 Task: In the  document Cities.html Select the last point and add comment:  ' It adds clarity to the overall document' Insert emoji reactions: 'Heart' Select all the potins and apply Uppercase
Action: Mouse moved to (346, 310)
Screenshot: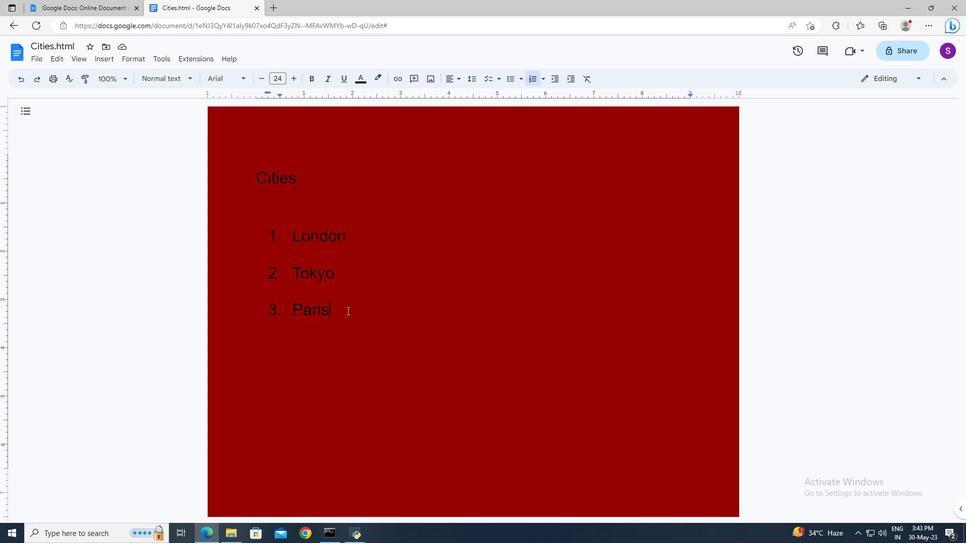 
Action: Mouse pressed left at (346, 310)
Screenshot: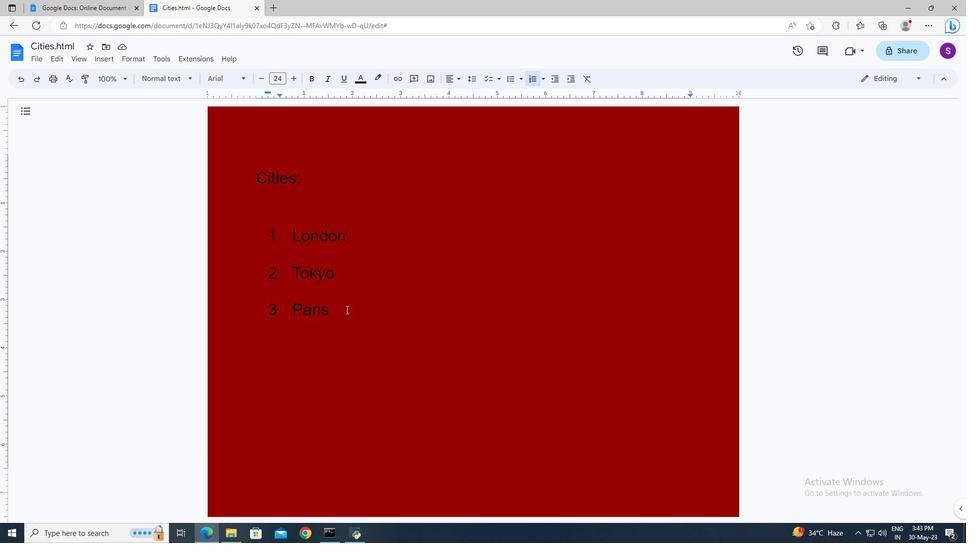 
Action: Key pressed <Key.shift><Key.left><Key.left>
Screenshot: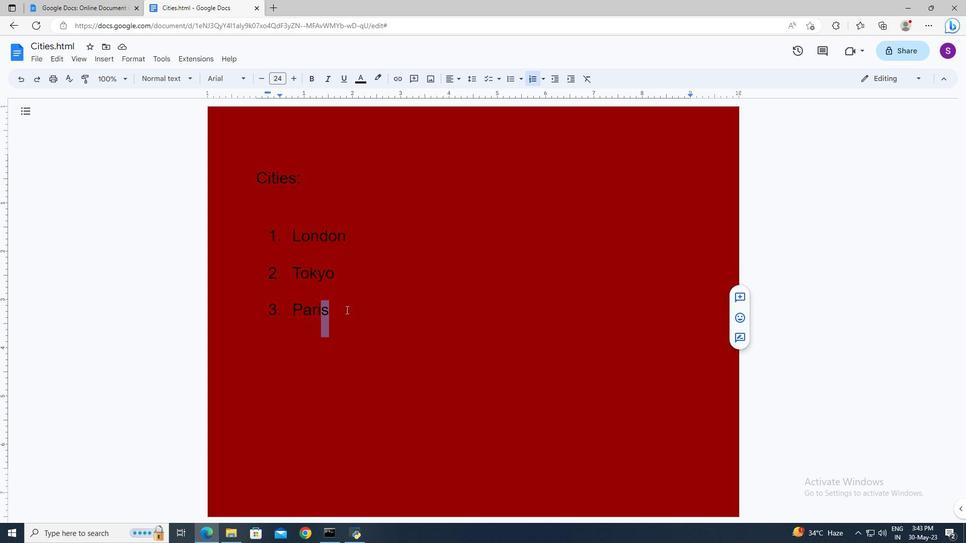 
Action: Mouse moved to (308, 305)
Screenshot: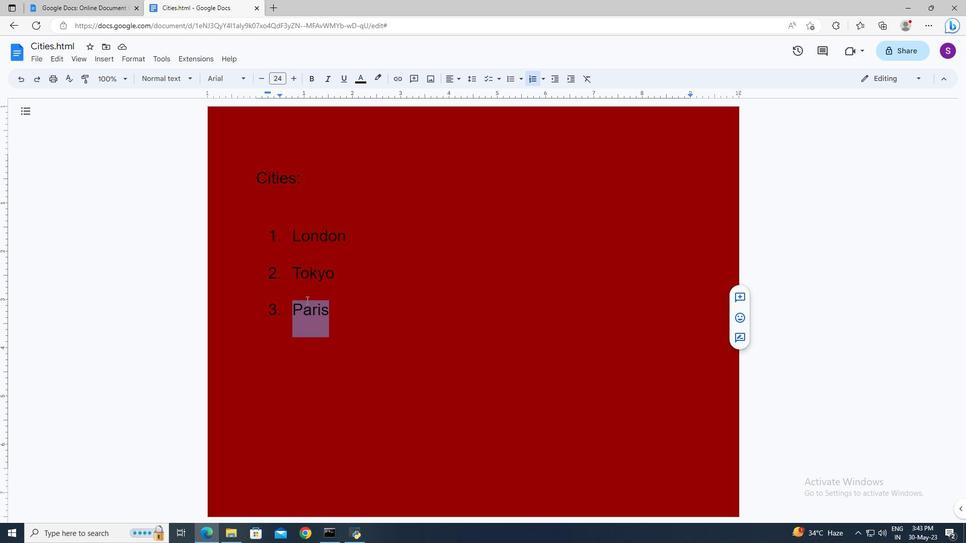 
Action: Mouse pressed right at (308, 305)
Screenshot: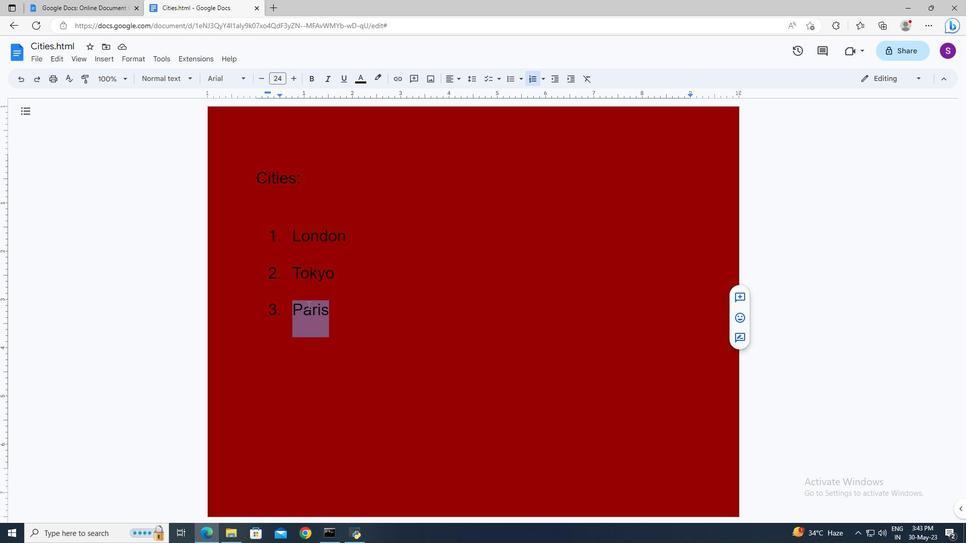 
Action: Mouse moved to (358, 331)
Screenshot: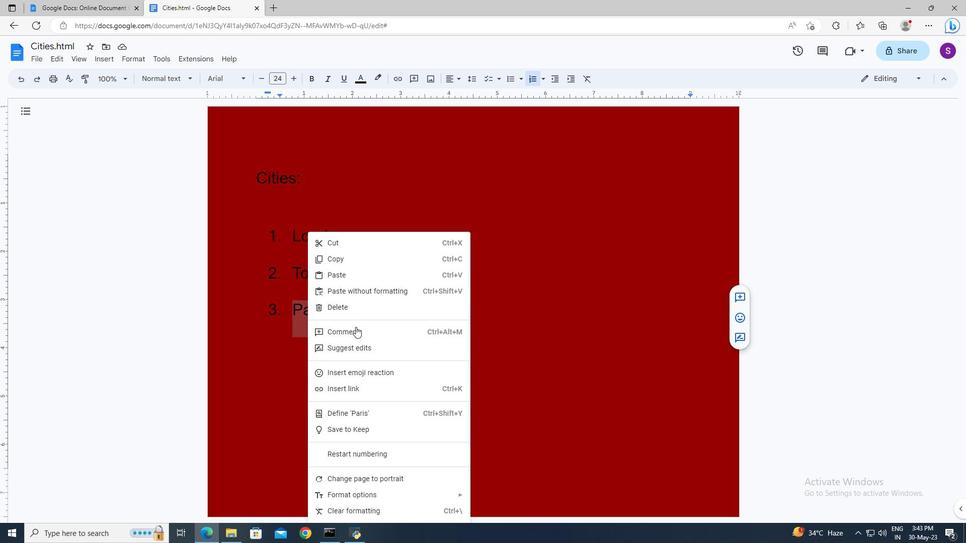 
Action: Mouse pressed left at (358, 331)
Screenshot: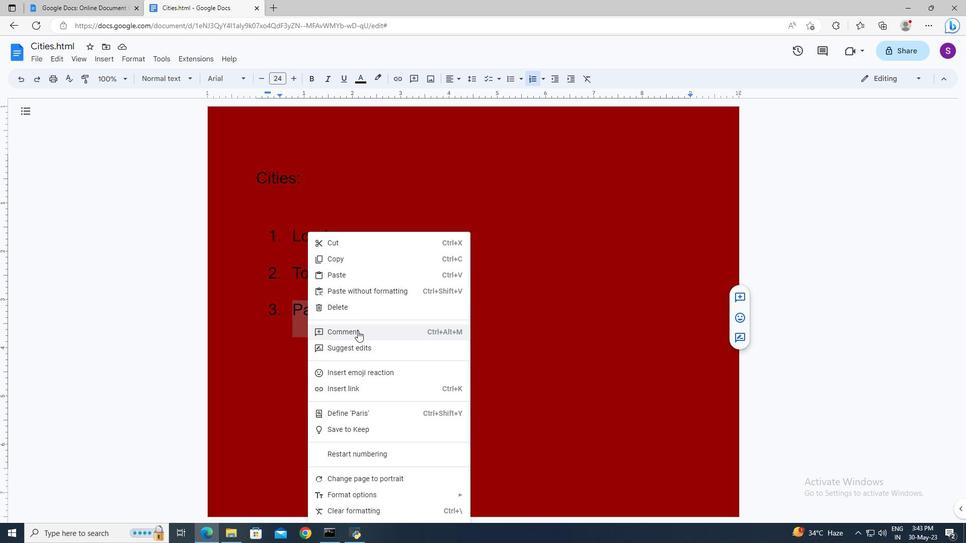 
Action: Mouse moved to (713, 352)
Screenshot: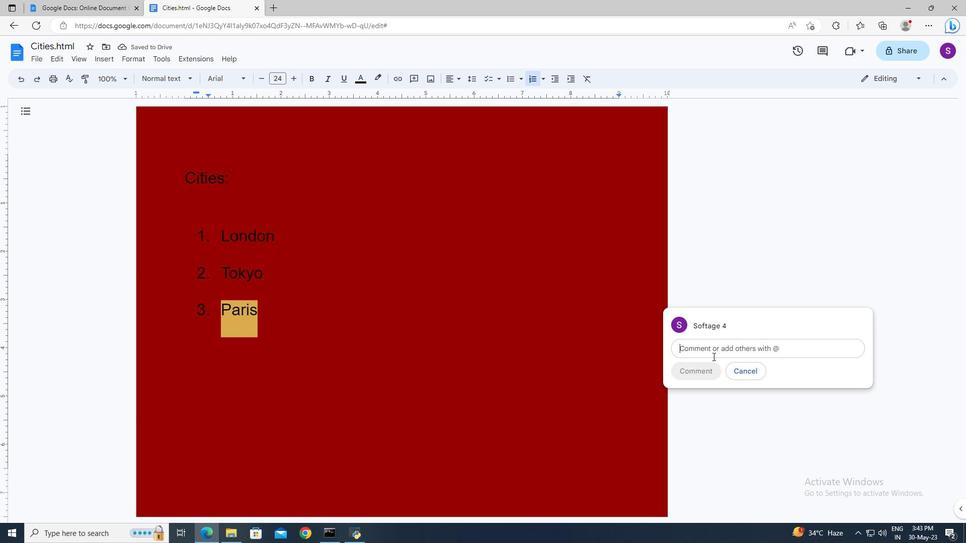 
Action: Mouse pressed left at (713, 352)
Screenshot: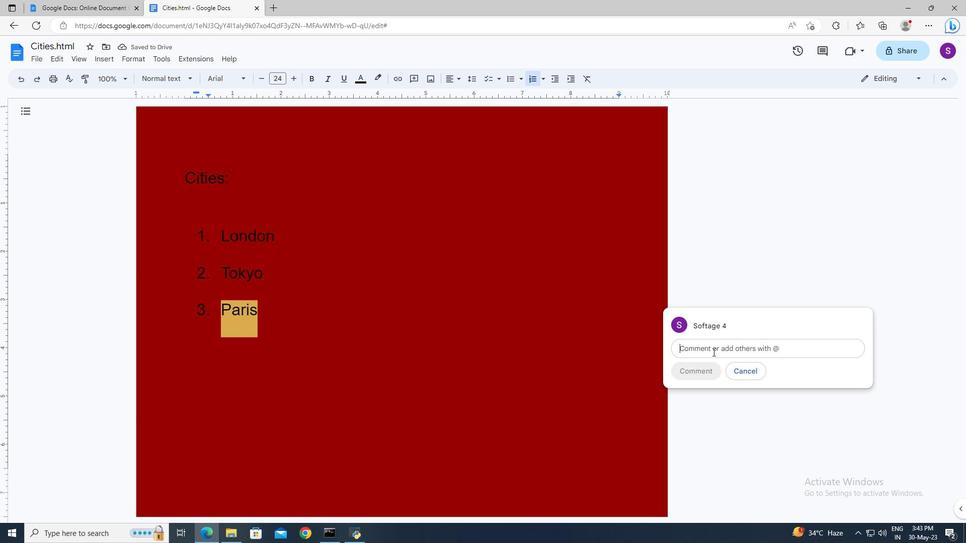 
Action: Key pressed <Key.shift>It<Key.space>adds<Key.space>clarity<Key.space>to<Key.space>the<Key.space>overall<Key.space>document
Screenshot: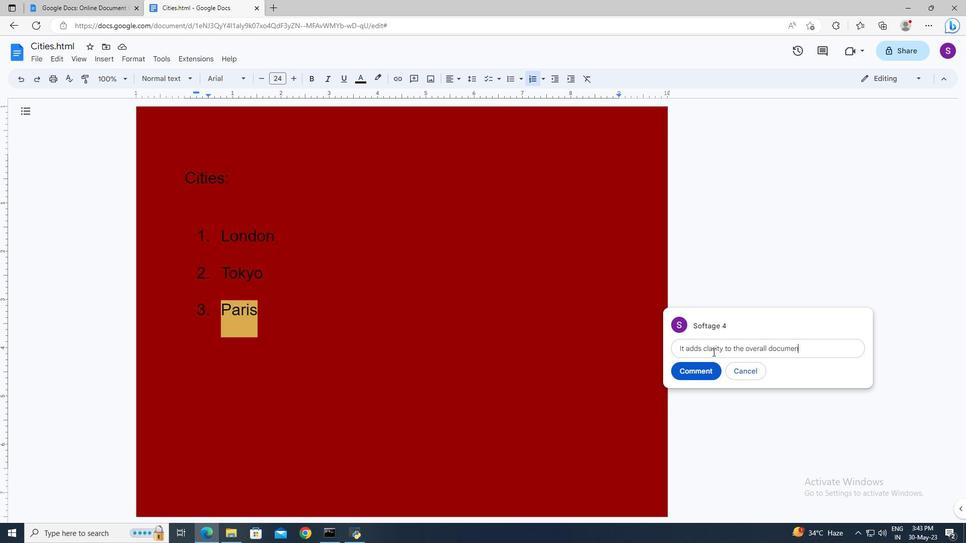 
Action: Mouse moved to (704, 371)
Screenshot: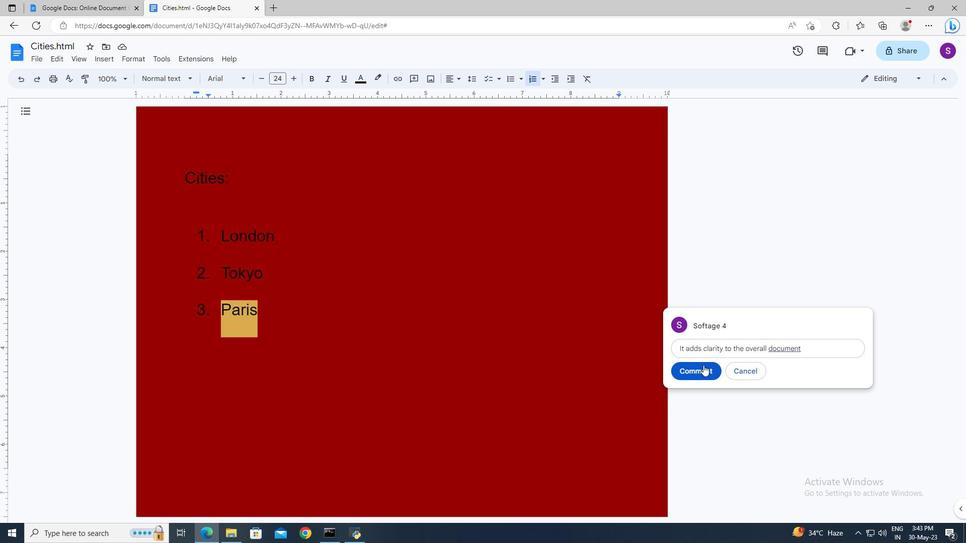 
Action: Mouse pressed left at (704, 371)
Screenshot: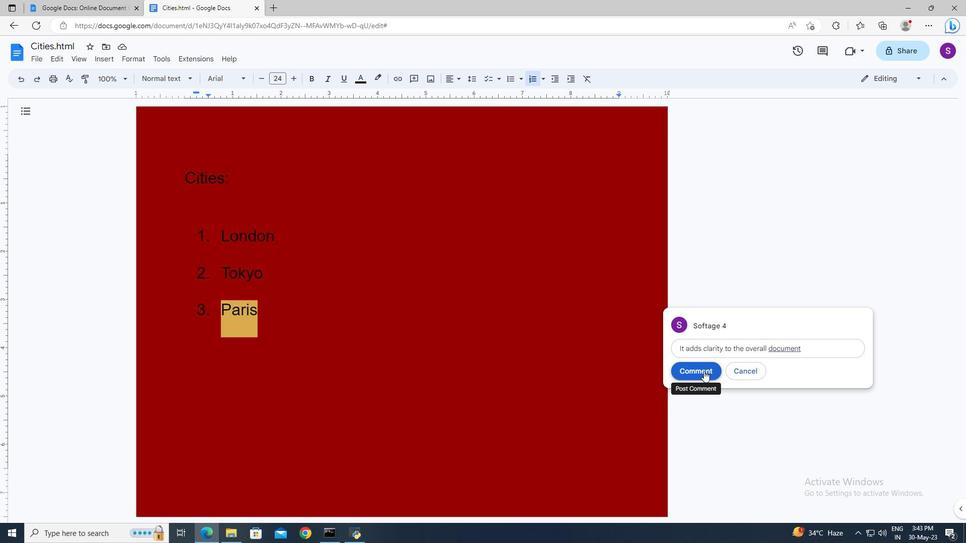 
Action: Mouse moved to (334, 317)
Screenshot: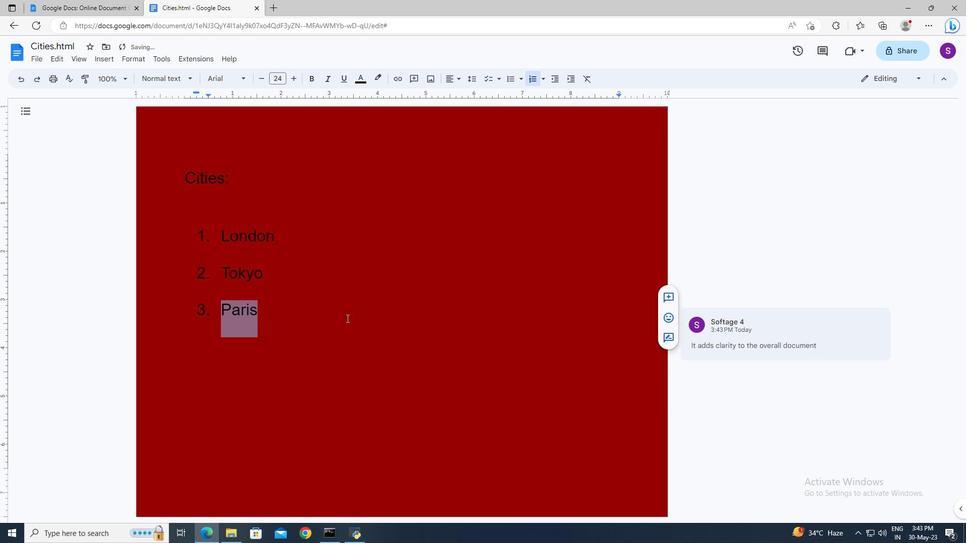 
Action: Mouse pressed left at (334, 317)
Screenshot: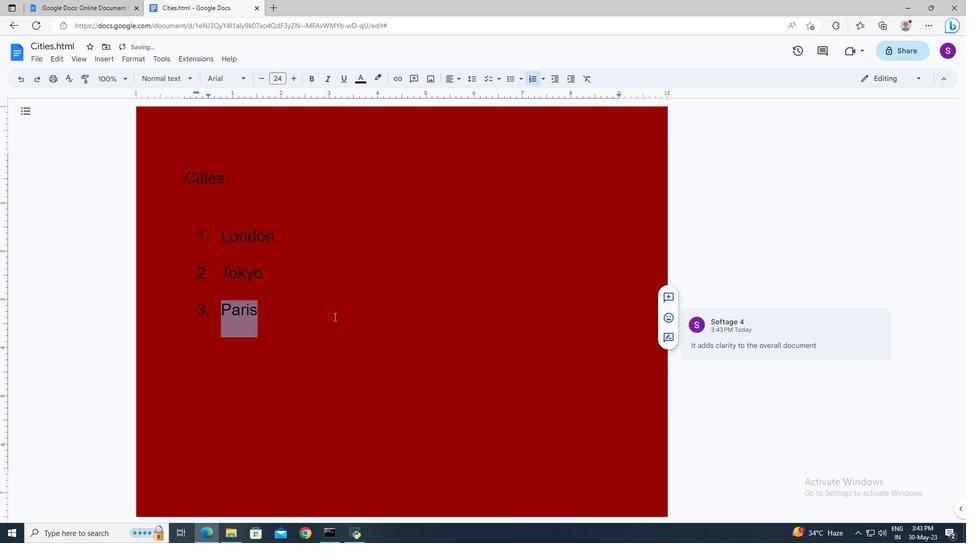 
Action: Mouse moved to (112, 61)
Screenshot: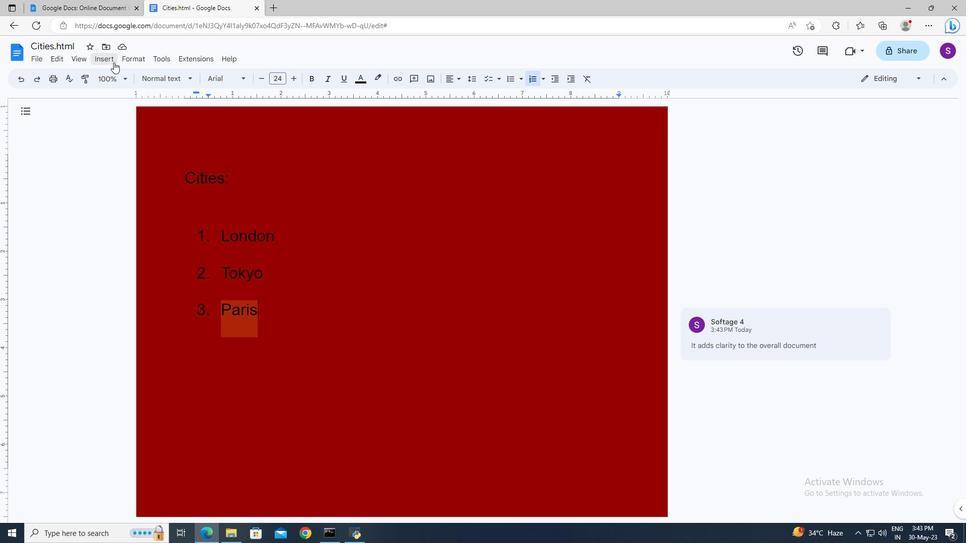 
Action: Mouse pressed left at (112, 61)
Screenshot: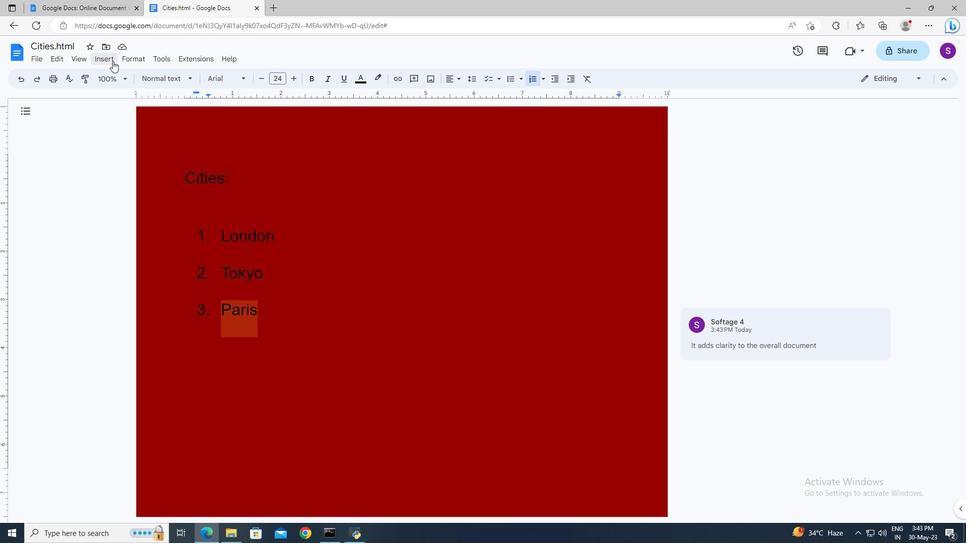 
Action: Mouse moved to (125, 156)
Screenshot: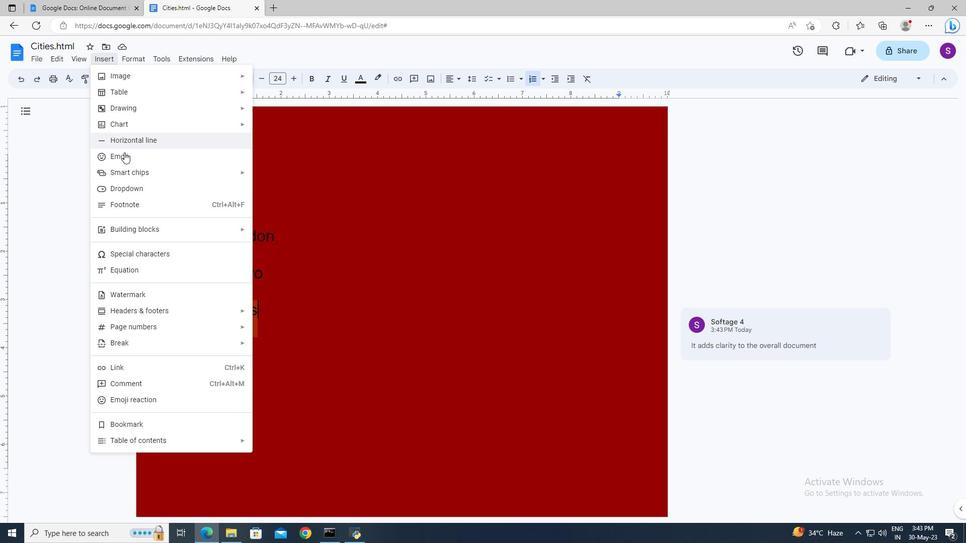 
Action: Mouse pressed left at (125, 156)
Screenshot: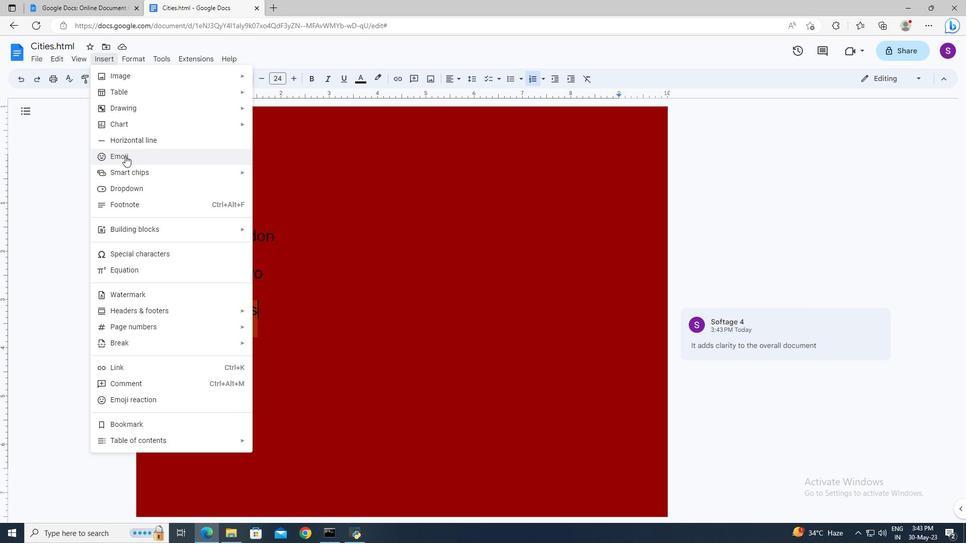 
Action: Mouse moved to (300, 416)
Screenshot: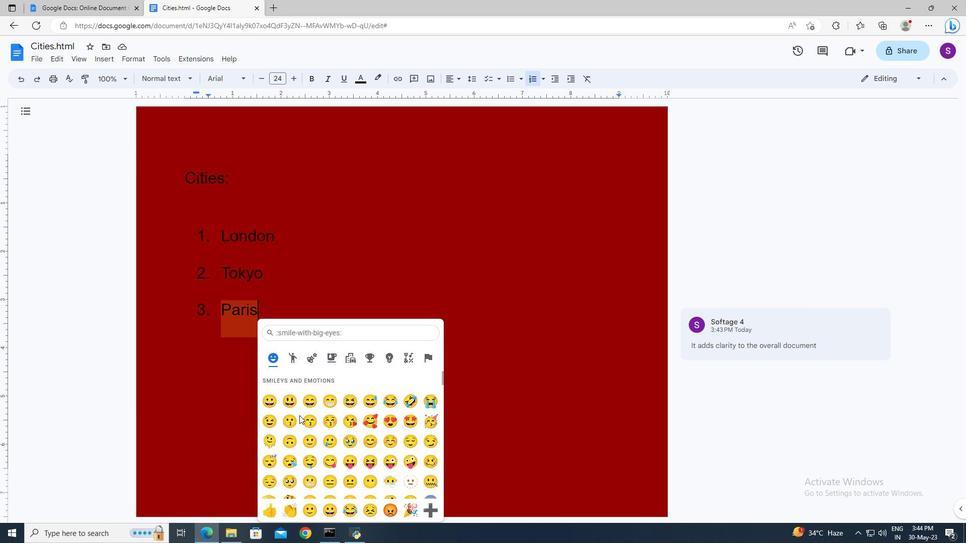 
Action: Mouse scrolled (300, 415) with delta (0, 0)
Screenshot: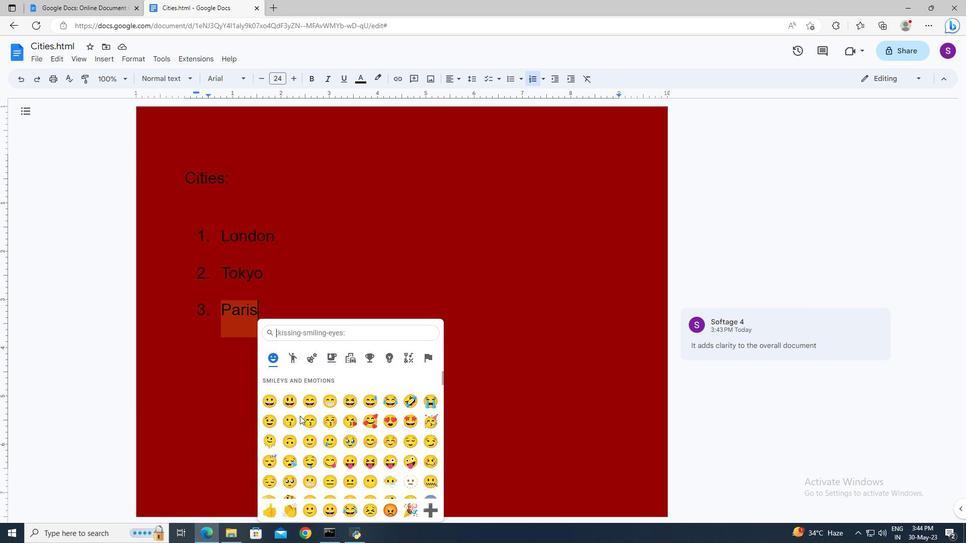 
Action: Mouse scrolled (300, 415) with delta (0, 0)
Screenshot: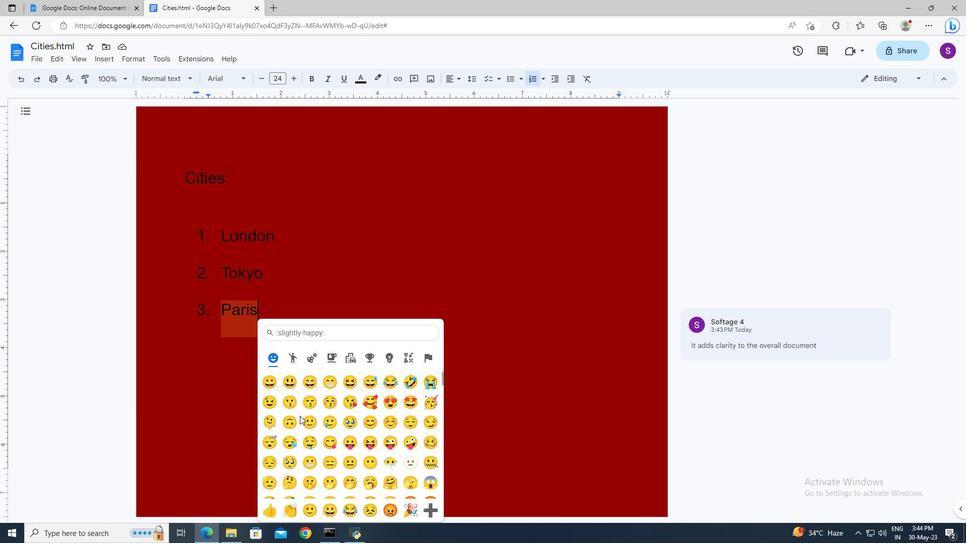 
Action: Mouse scrolled (300, 415) with delta (0, 0)
Screenshot: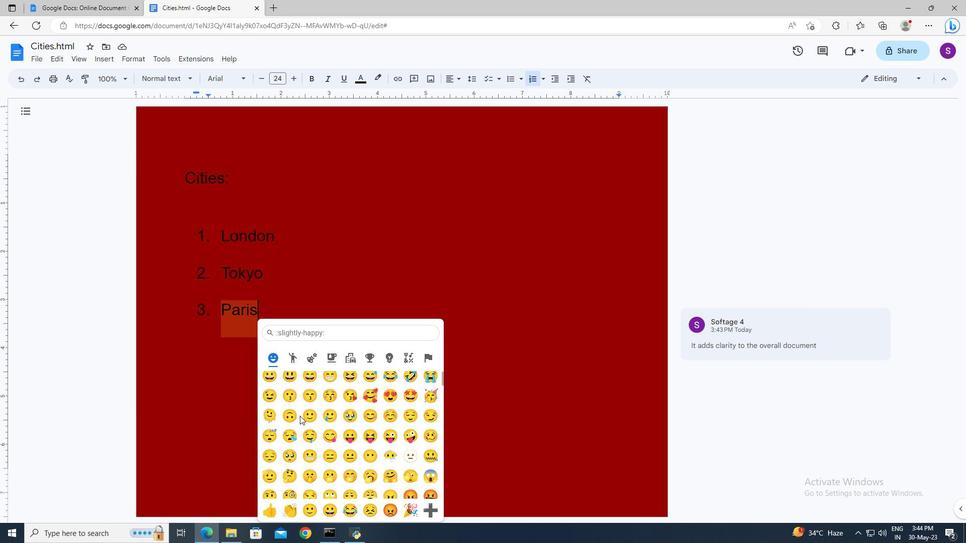 
Action: Mouse moved to (301, 416)
Screenshot: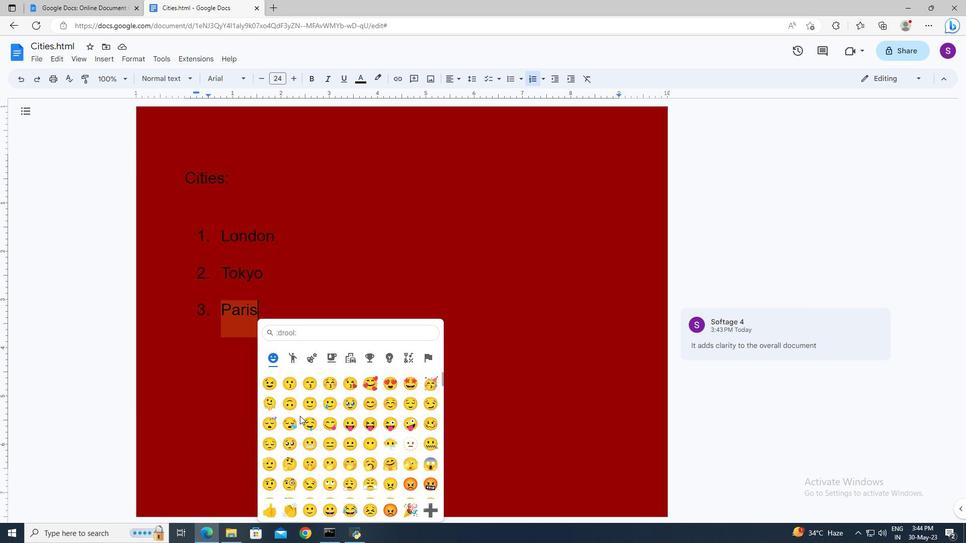 
Action: Mouse scrolled (301, 415) with delta (0, 0)
Screenshot: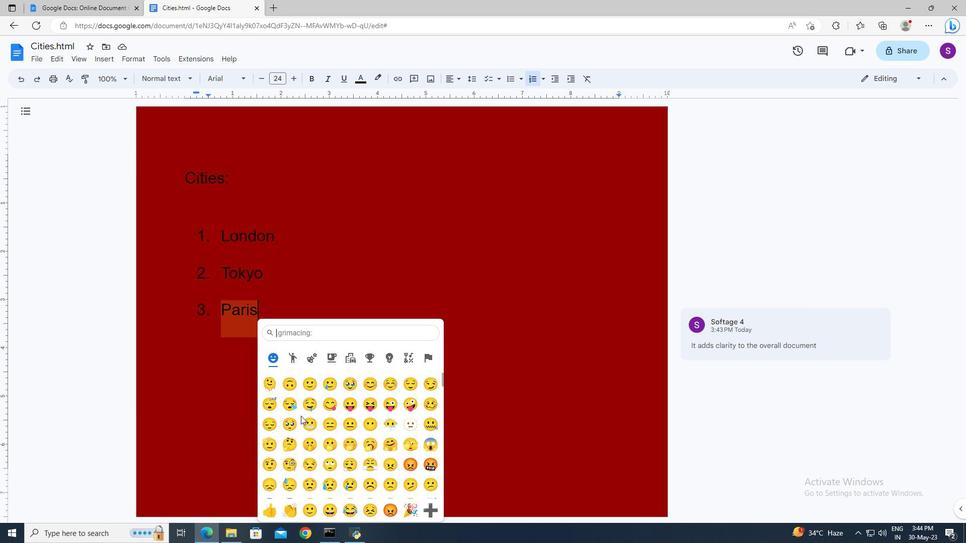 
Action: Mouse scrolled (301, 415) with delta (0, 0)
Screenshot: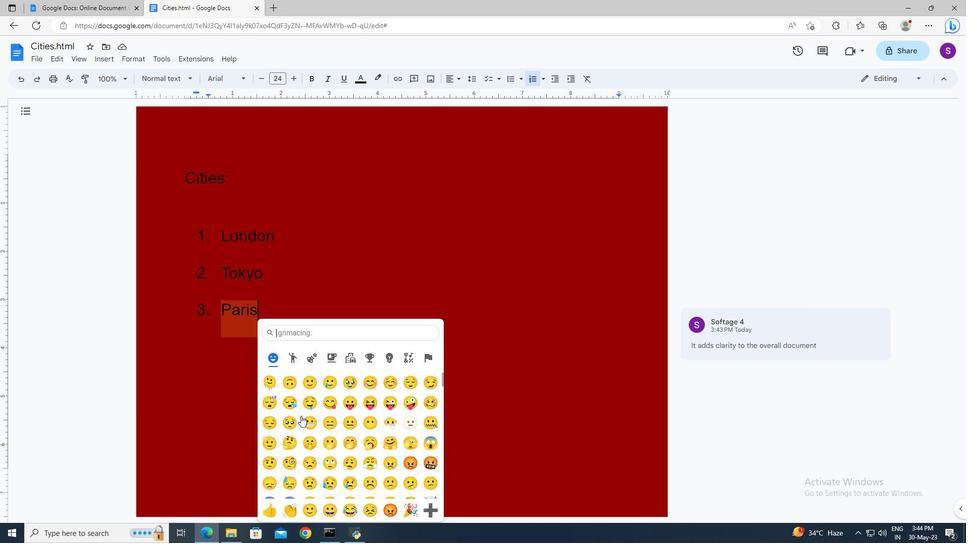 
Action: Mouse scrolled (301, 415) with delta (0, 0)
Screenshot: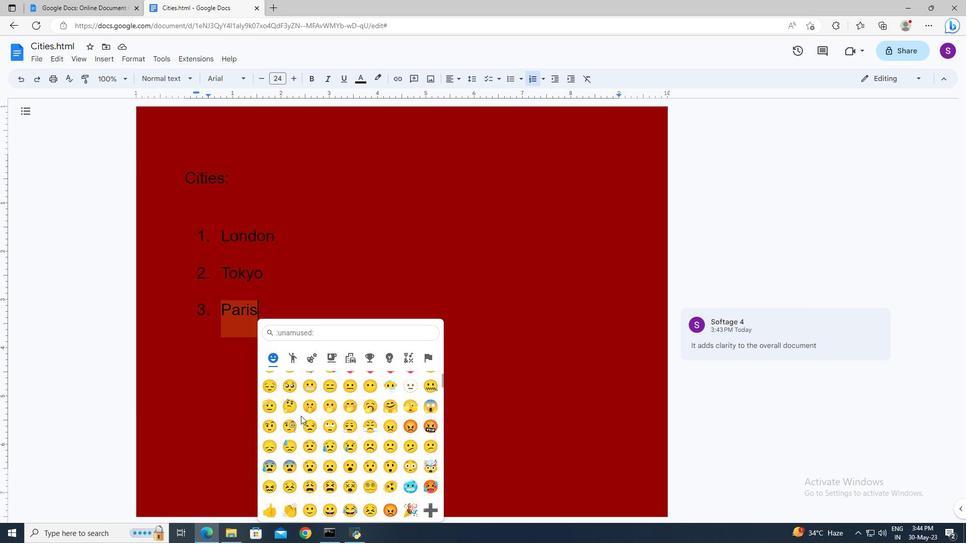 
Action: Mouse scrolled (301, 415) with delta (0, 0)
Screenshot: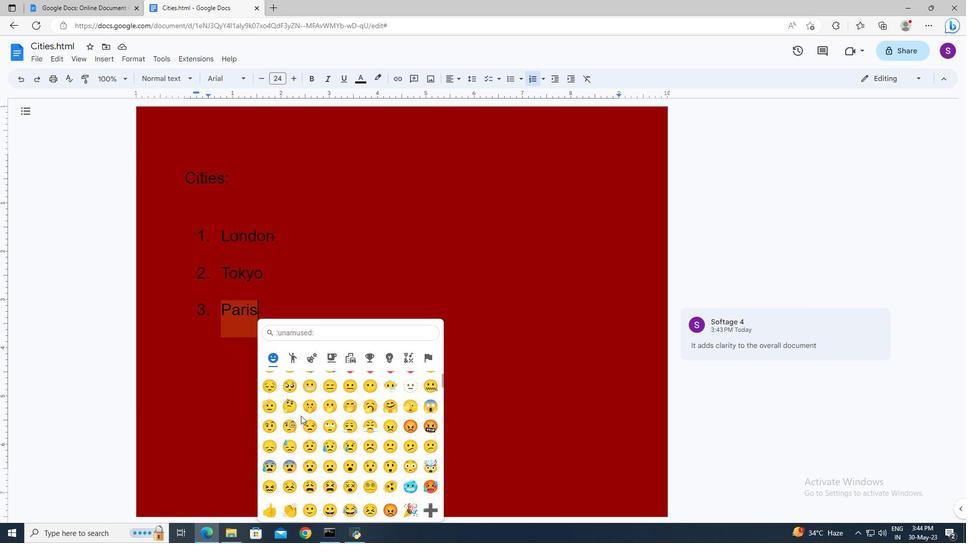 
Action: Mouse scrolled (301, 415) with delta (0, 0)
Screenshot: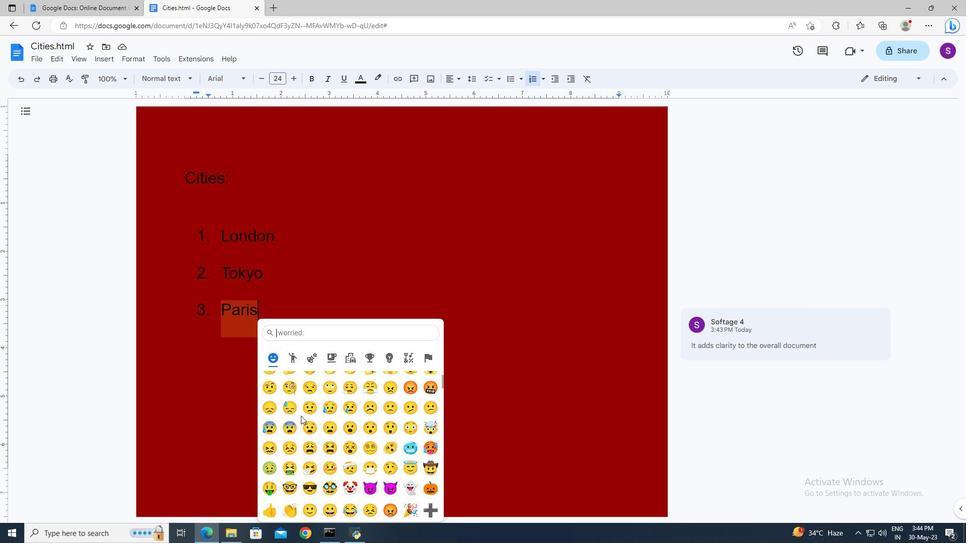 
Action: Mouse scrolled (301, 415) with delta (0, 0)
Screenshot: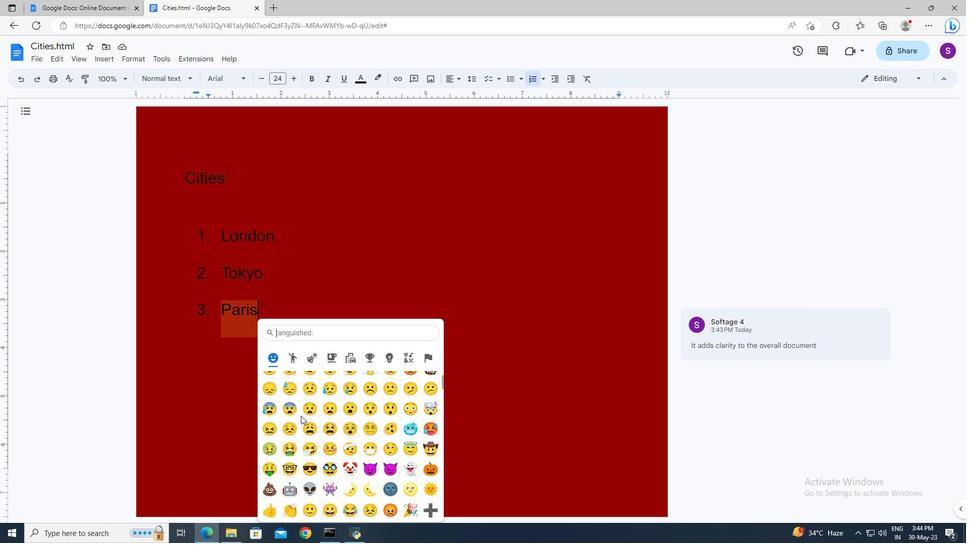 
Action: Mouse scrolled (301, 415) with delta (0, 0)
Screenshot: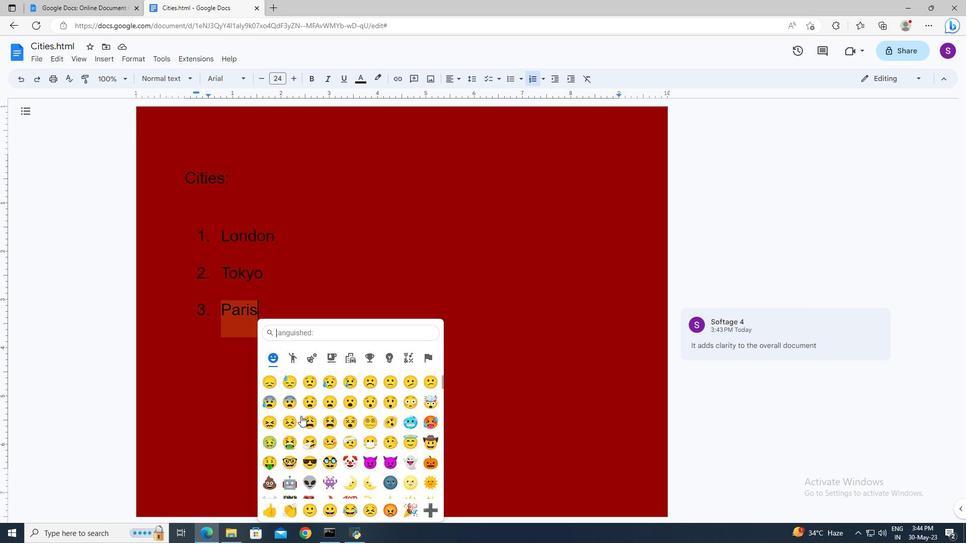 
Action: Mouse scrolled (301, 415) with delta (0, 0)
Screenshot: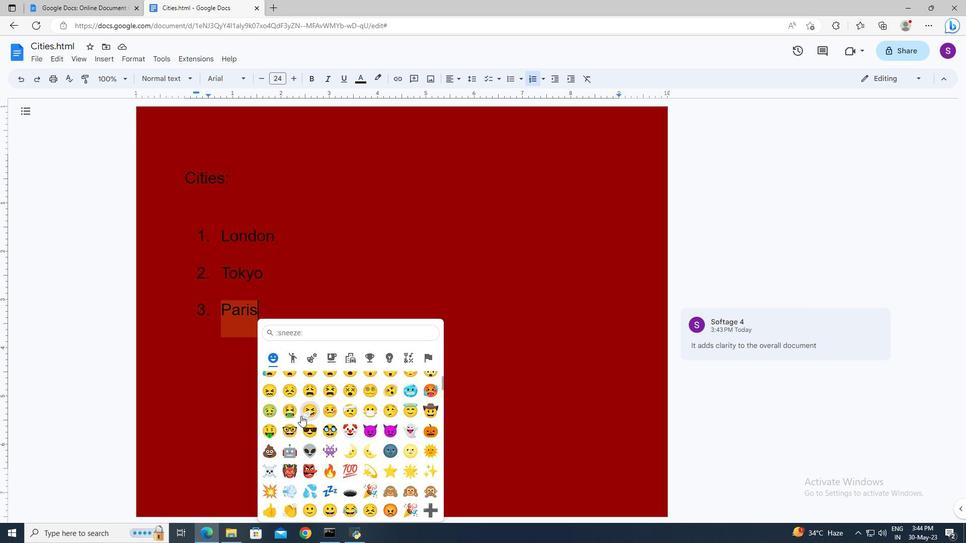 
Action: Mouse scrolled (301, 415) with delta (0, 0)
Screenshot: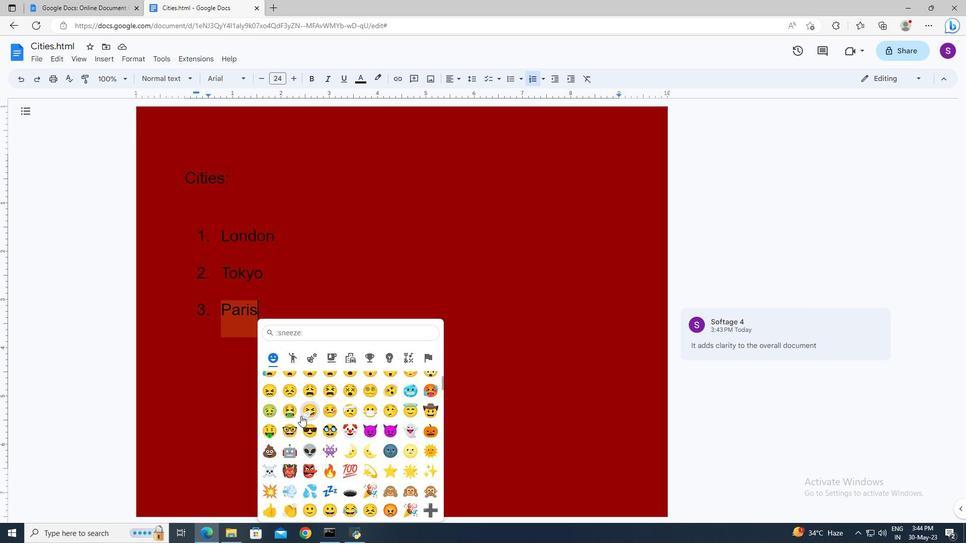 
Action: Mouse scrolled (301, 415) with delta (0, 0)
Screenshot: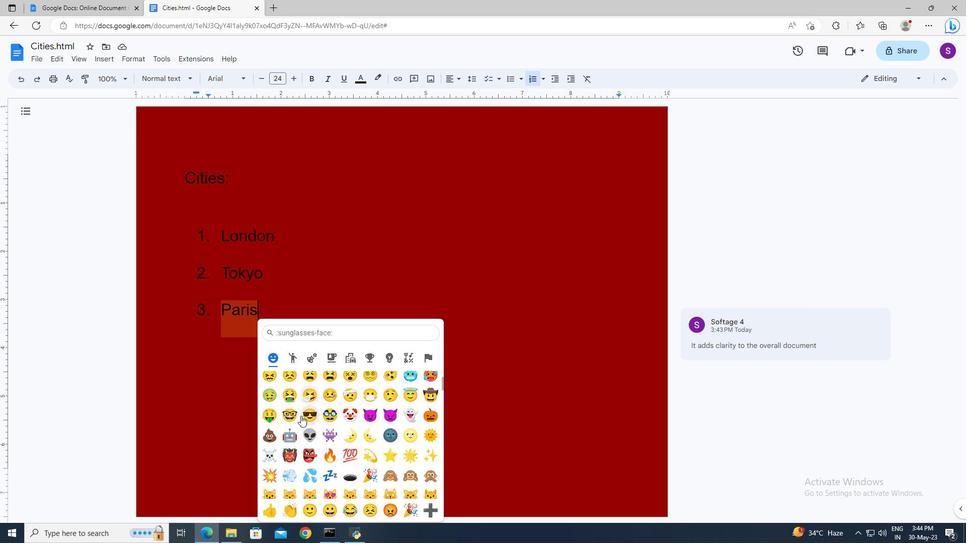 
Action: Mouse scrolled (301, 415) with delta (0, 0)
Screenshot: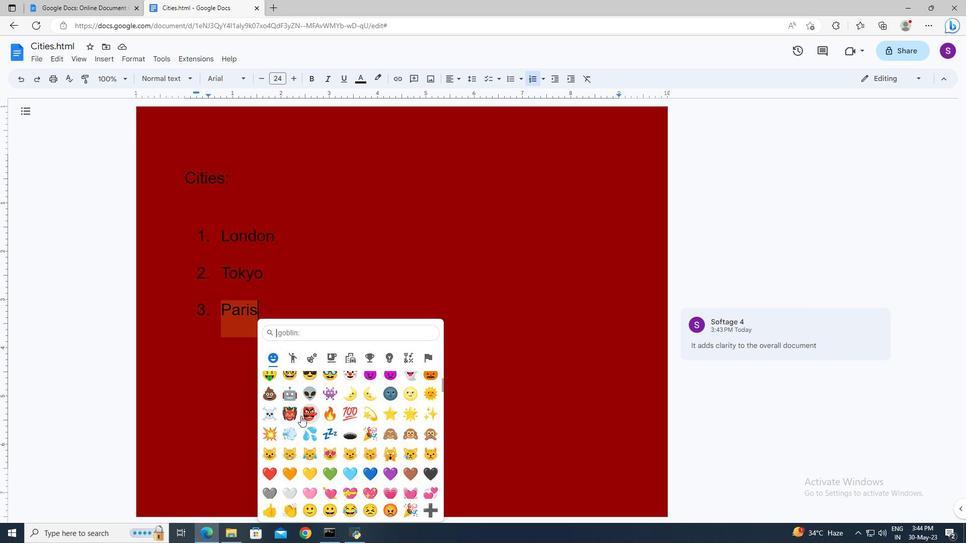 
Action: Mouse moved to (277, 451)
Screenshot: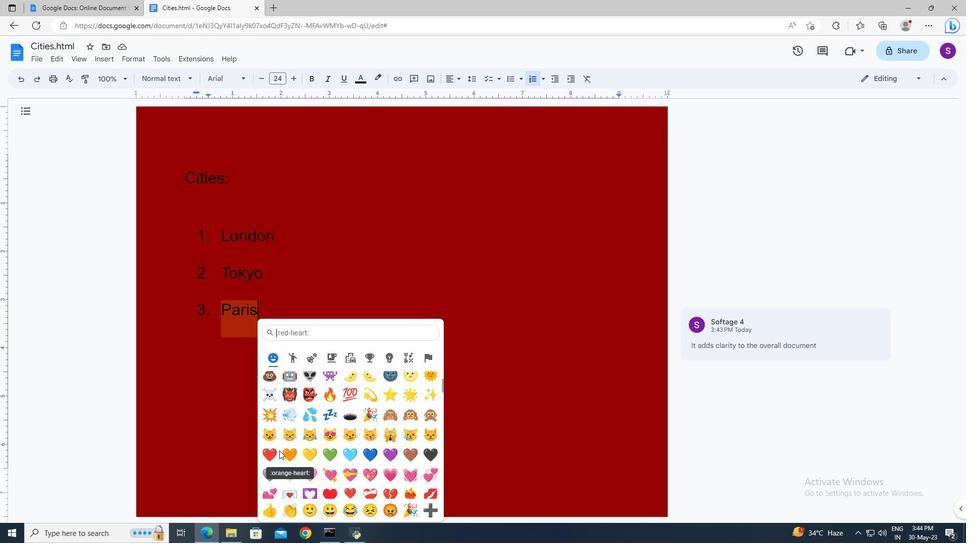 
Action: Mouse pressed left at (277, 451)
Screenshot: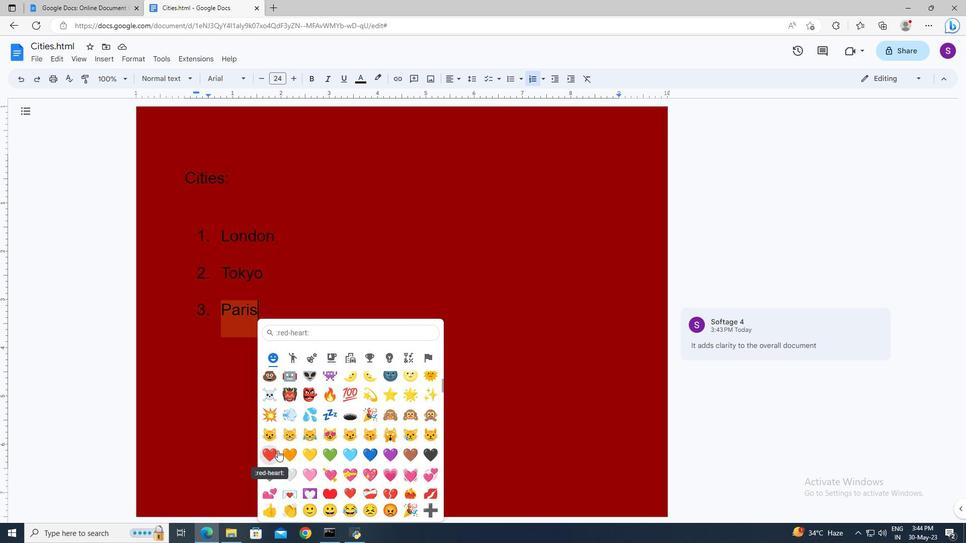 
Action: Mouse moved to (318, 331)
Screenshot: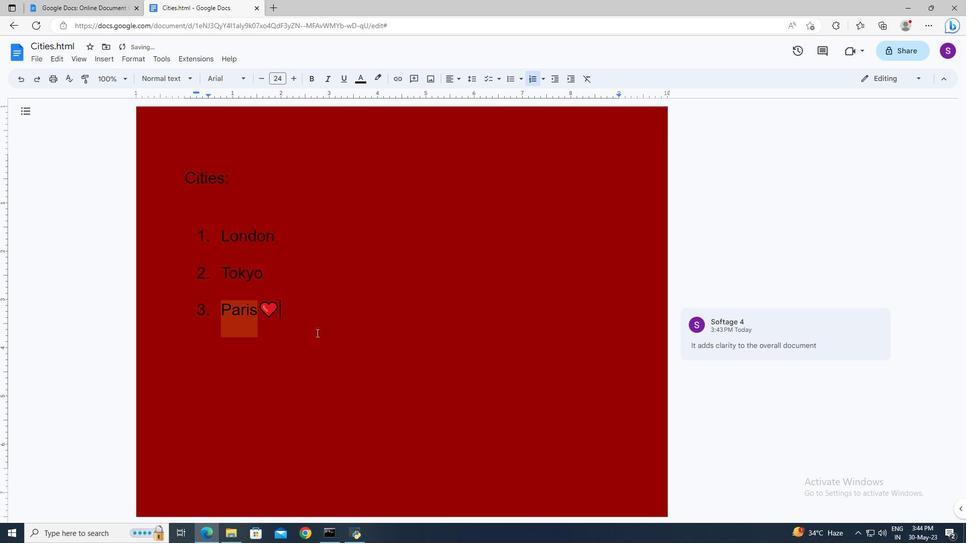 
Action: Mouse pressed left at (318, 331)
Screenshot: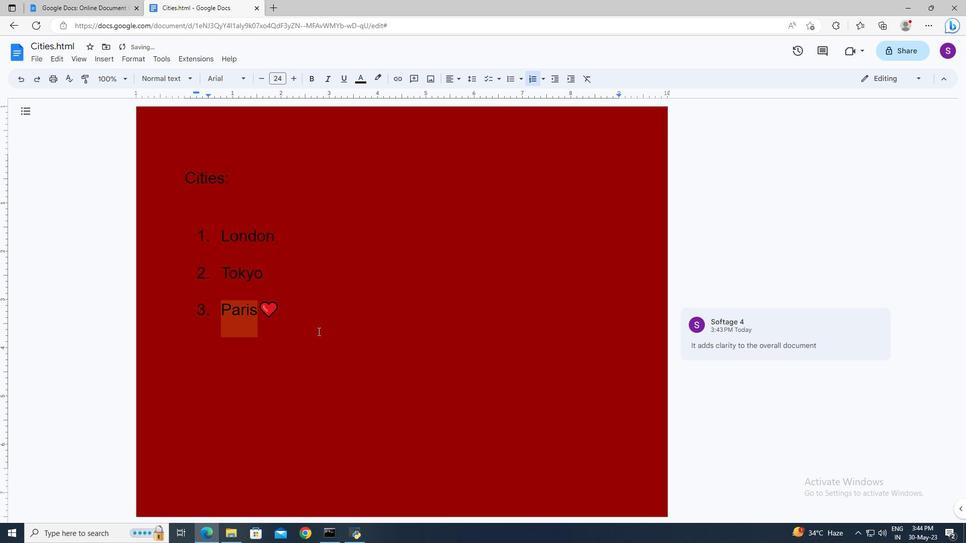 
Action: Mouse moved to (316, 326)
Screenshot: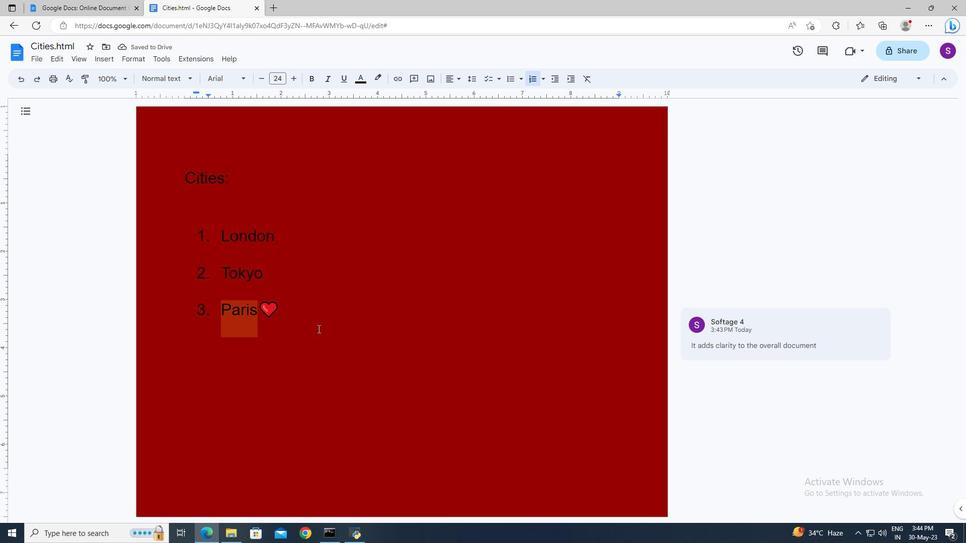 
Action: Key pressed ctrl+A
Screenshot: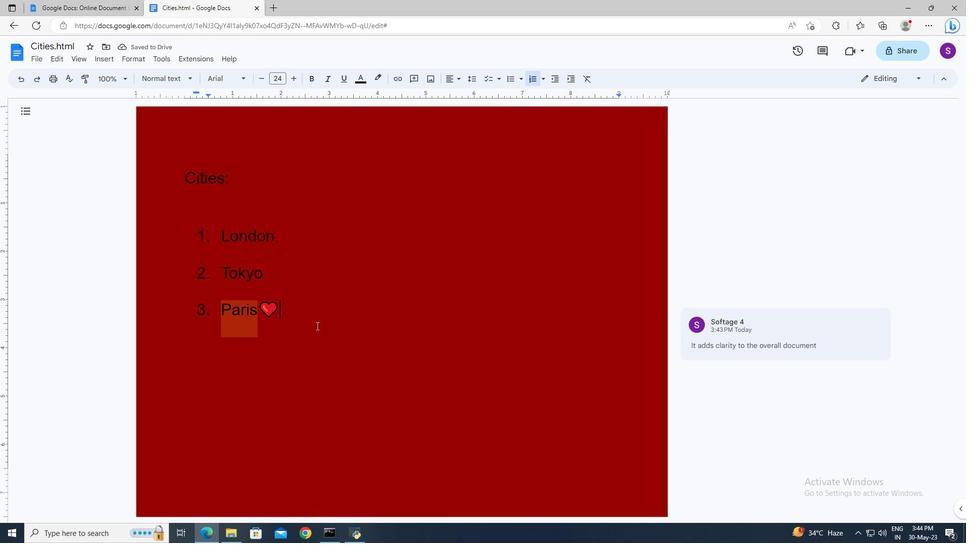 
Action: Mouse moved to (148, 63)
Screenshot: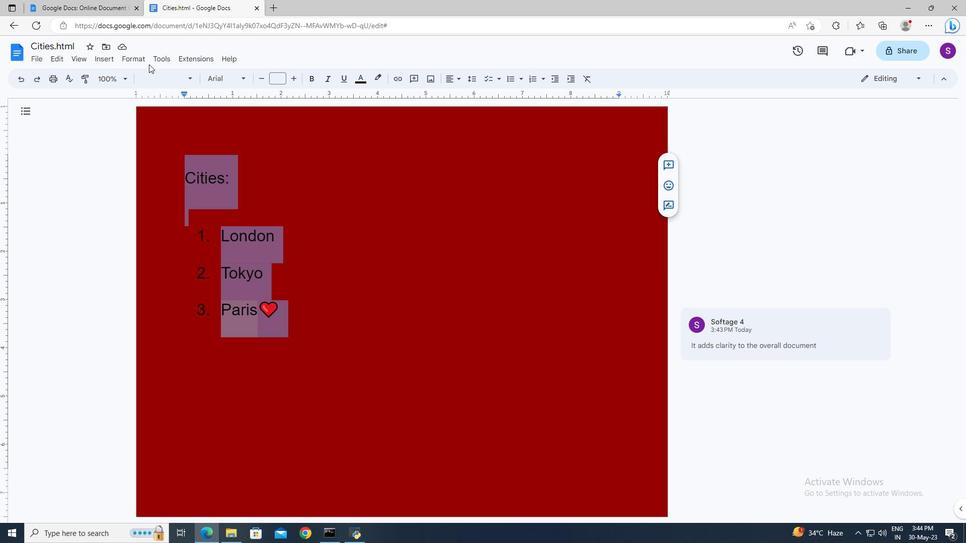 
Action: Mouse pressed left at (148, 63)
Screenshot: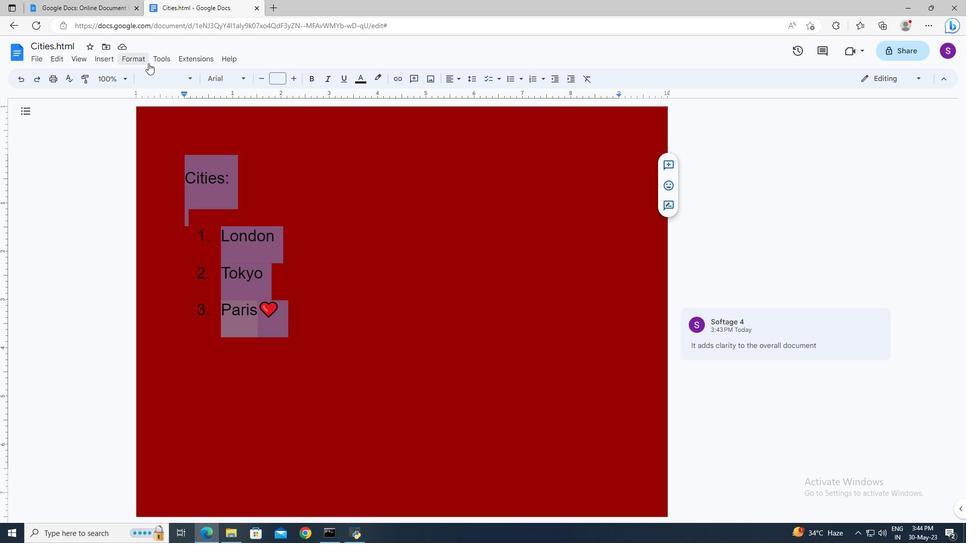 
Action: Mouse moved to (438, 215)
Screenshot: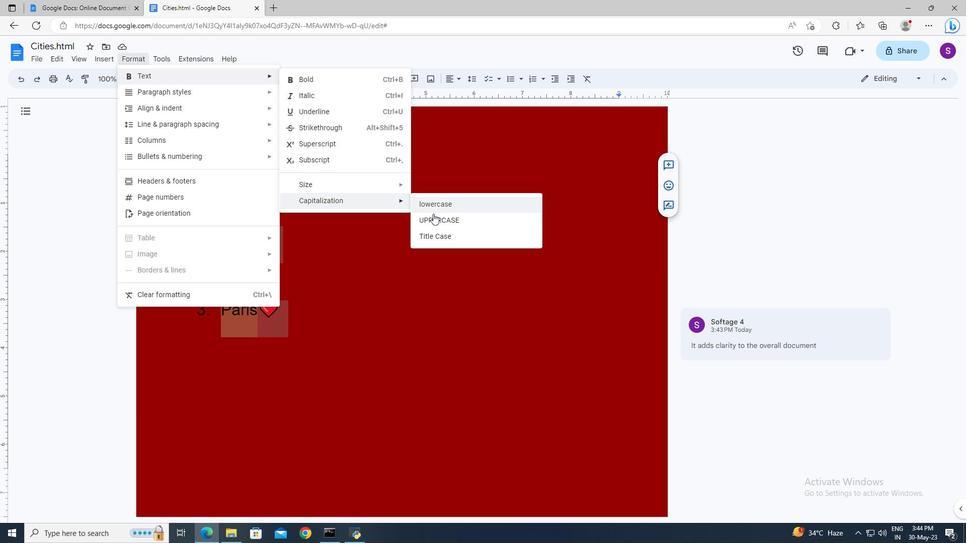 
Action: Mouse pressed left at (438, 215)
Screenshot: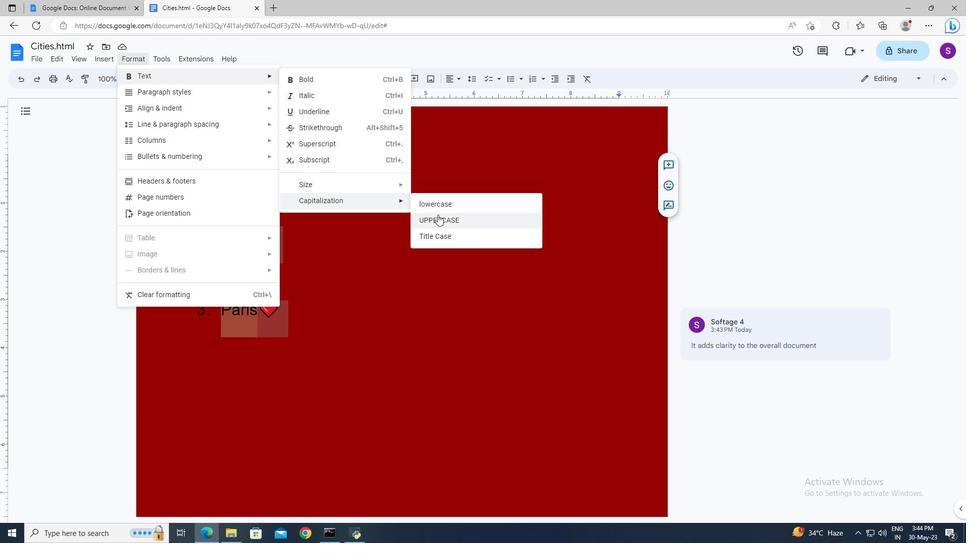 
Action: Mouse moved to (431, 292)
Screenshot: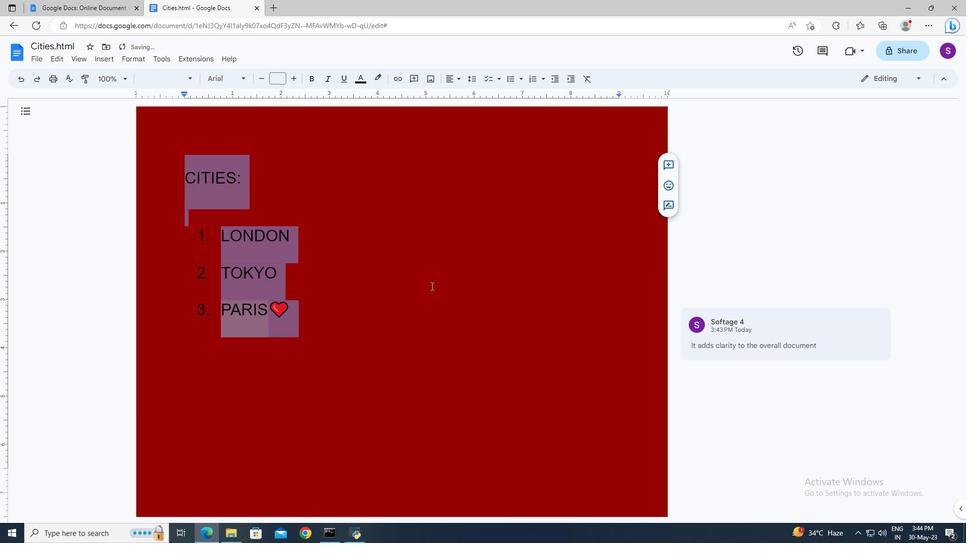 
Action: Mouse pressed left at (431, 292)
Screenshot: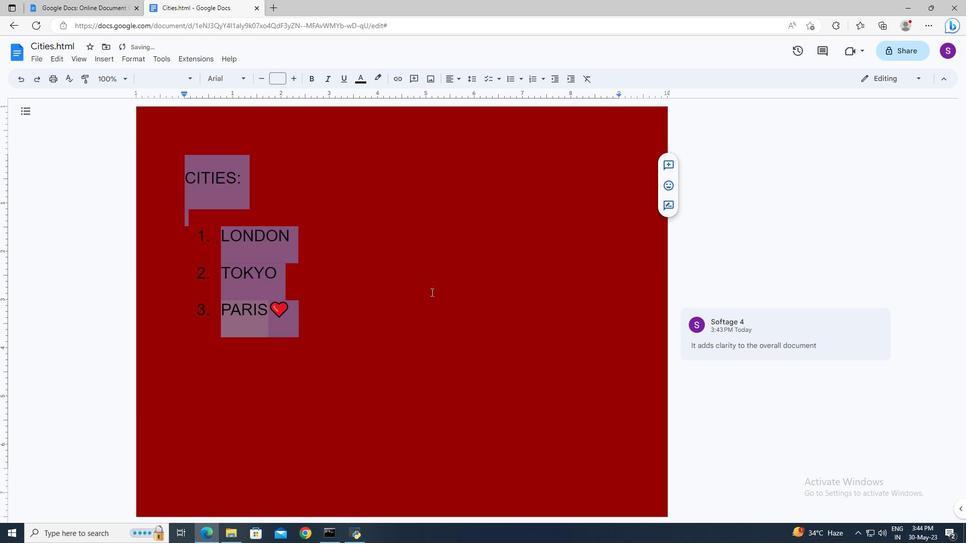 
